 Task: Export the unassigned tickets as "CSV".
Action: Mouse moved to (790, 216)
Screenshot: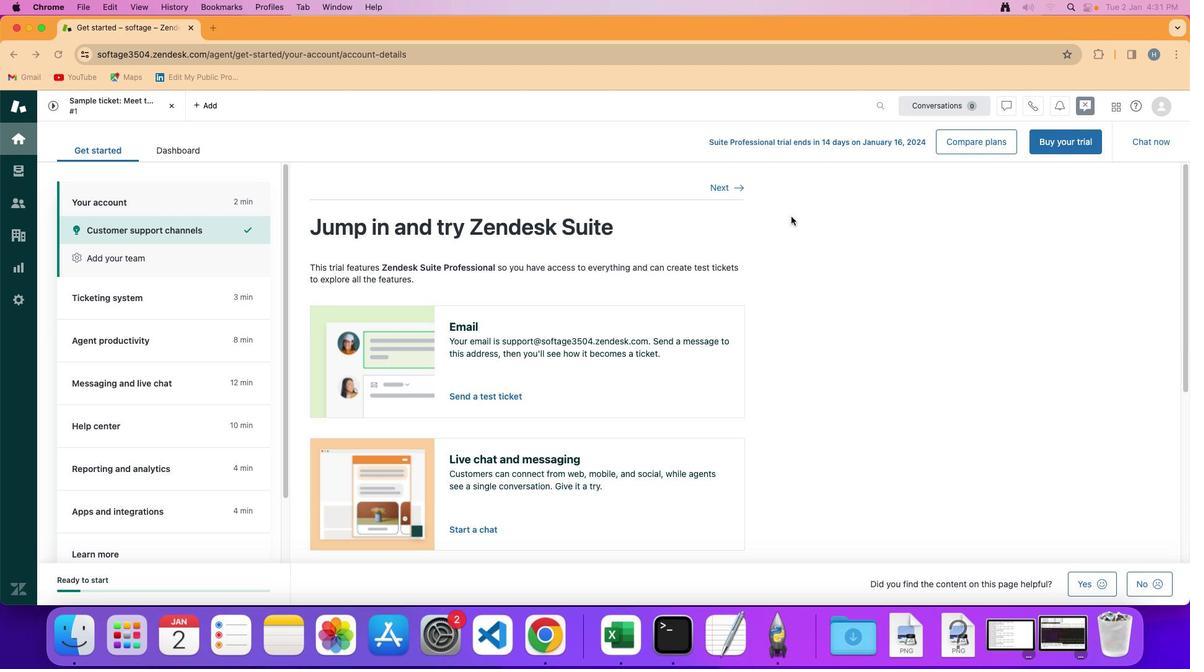 
Action: Mouse pressed left at (790, 216)
Screenshot: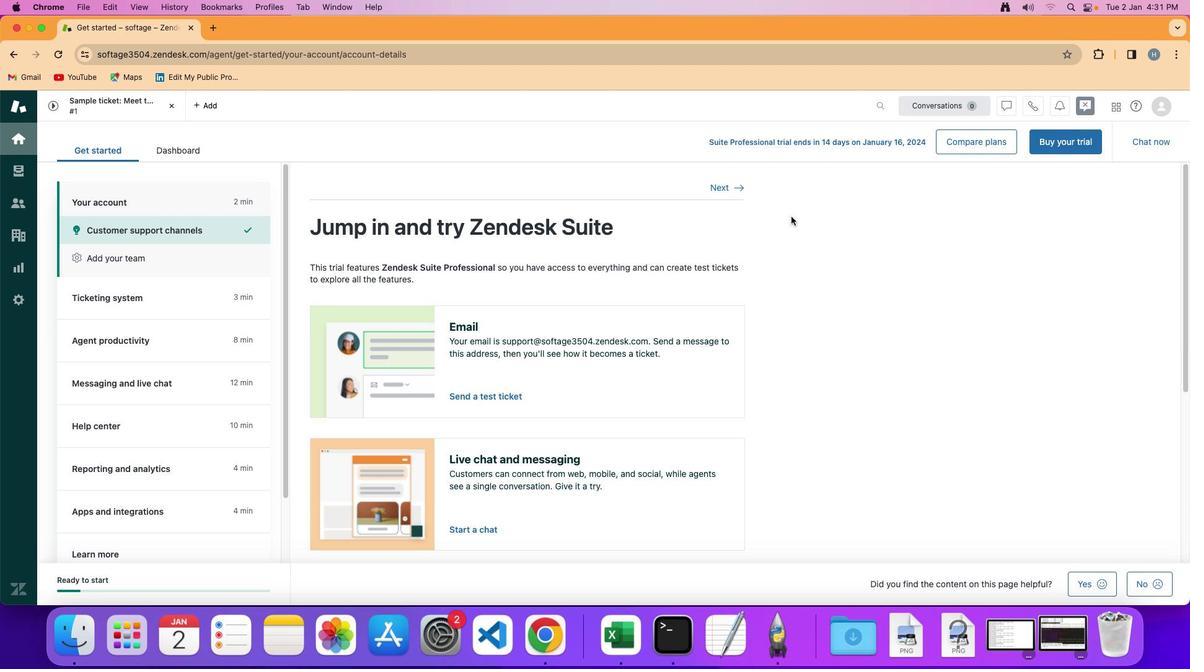 
Action: Mouse moved to (13, 162)
Screenshot: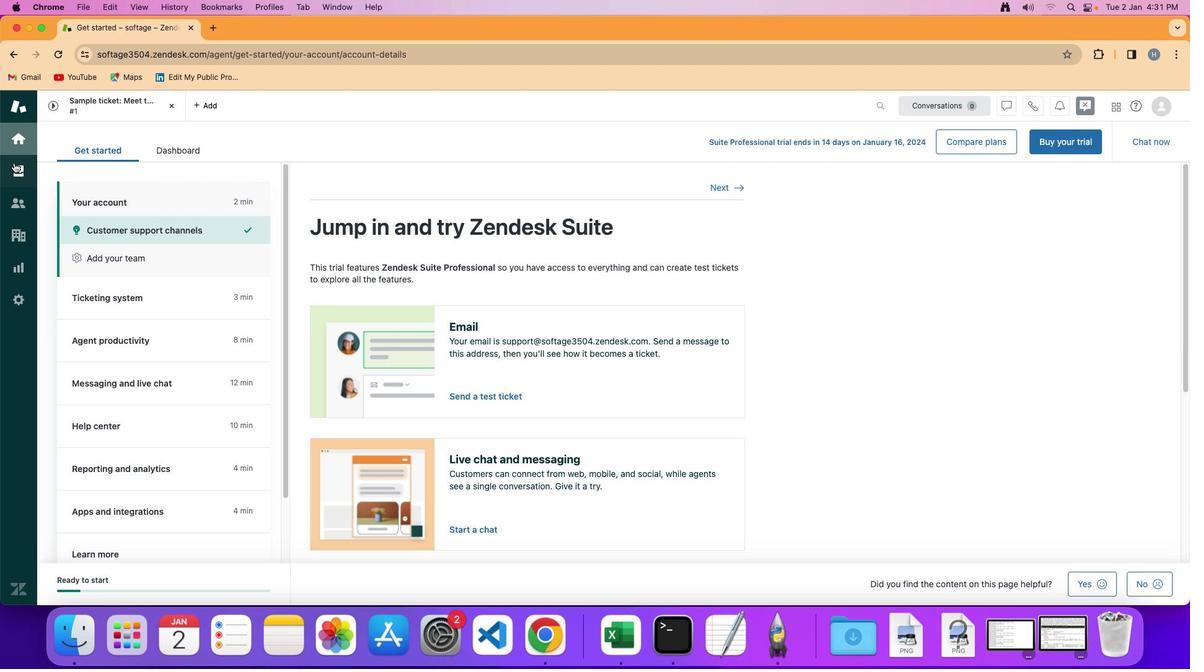 
Action: Mouse pressed left at (13, 162)
Screenshot: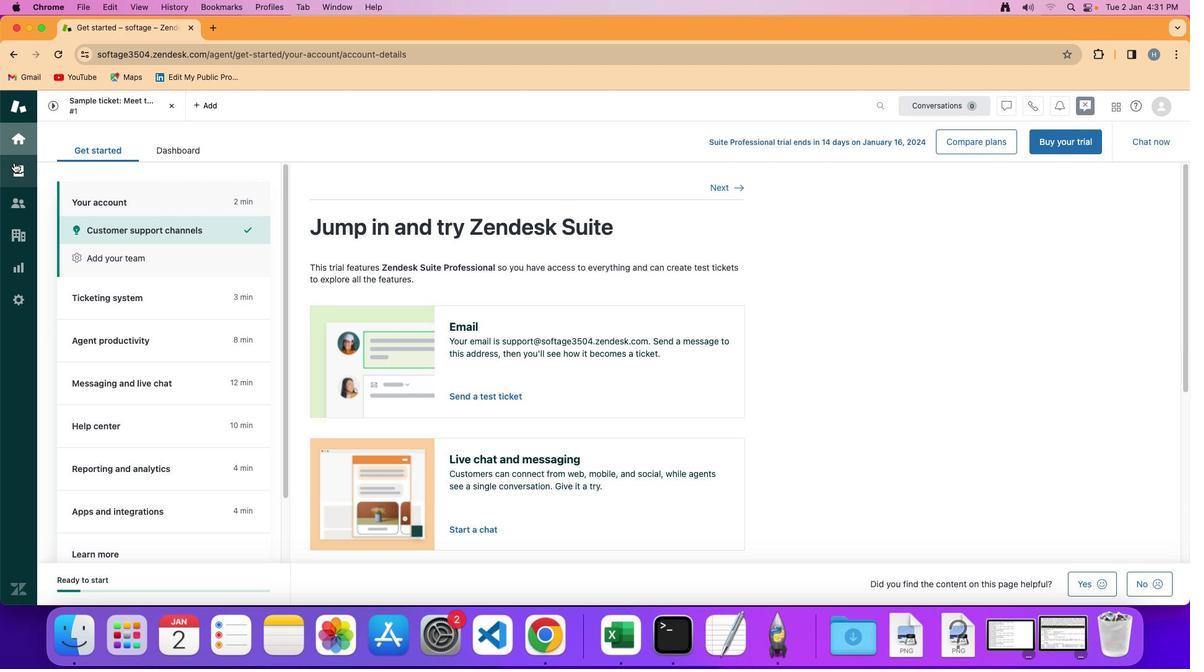 
Action: Mouse moved to (122, 239)
Screenshot: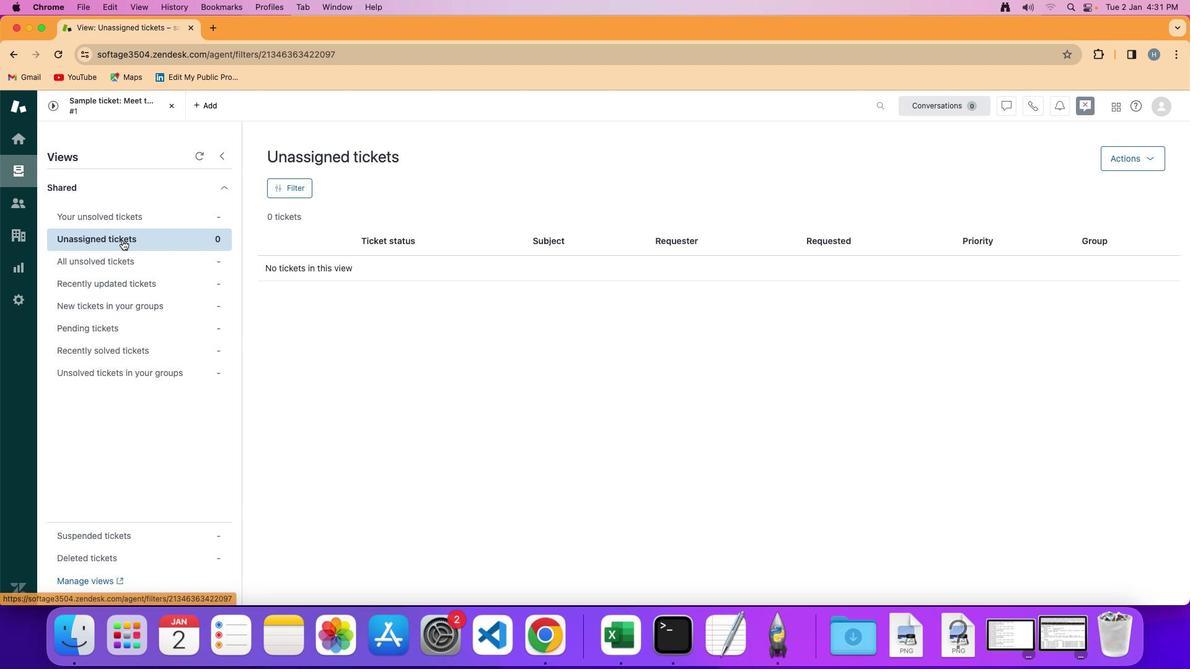 
Action: Mouse pressed left at (122, 239)
Screenshot: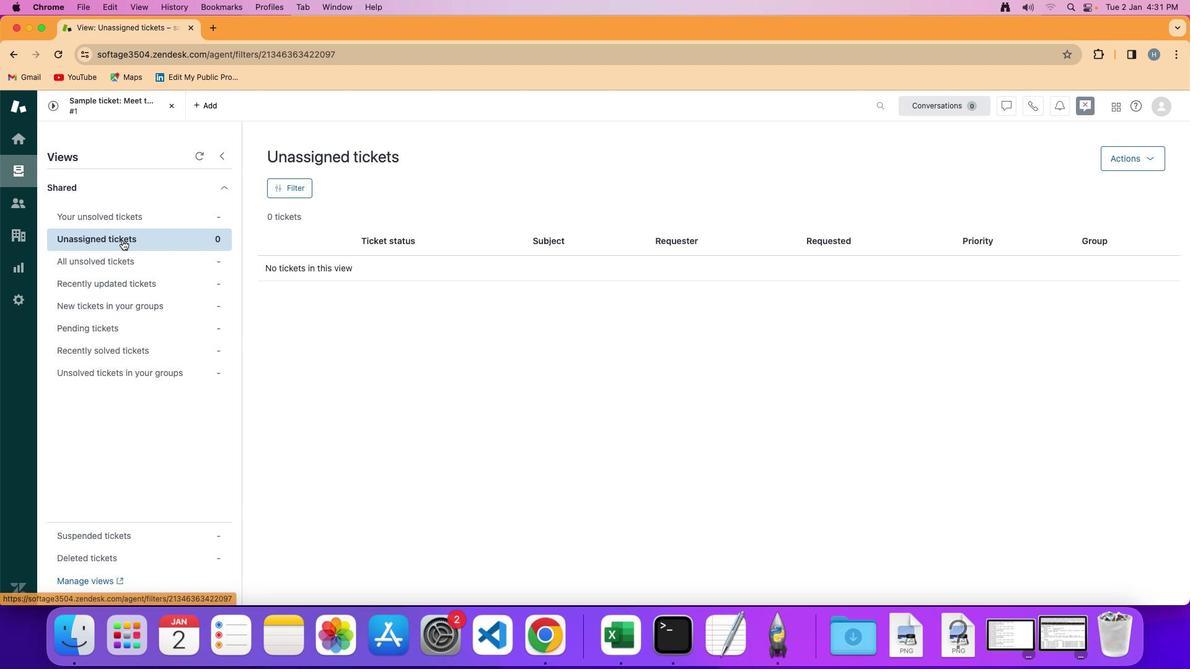 
Action: Mouse moved to (1133, 164)
Screenshot: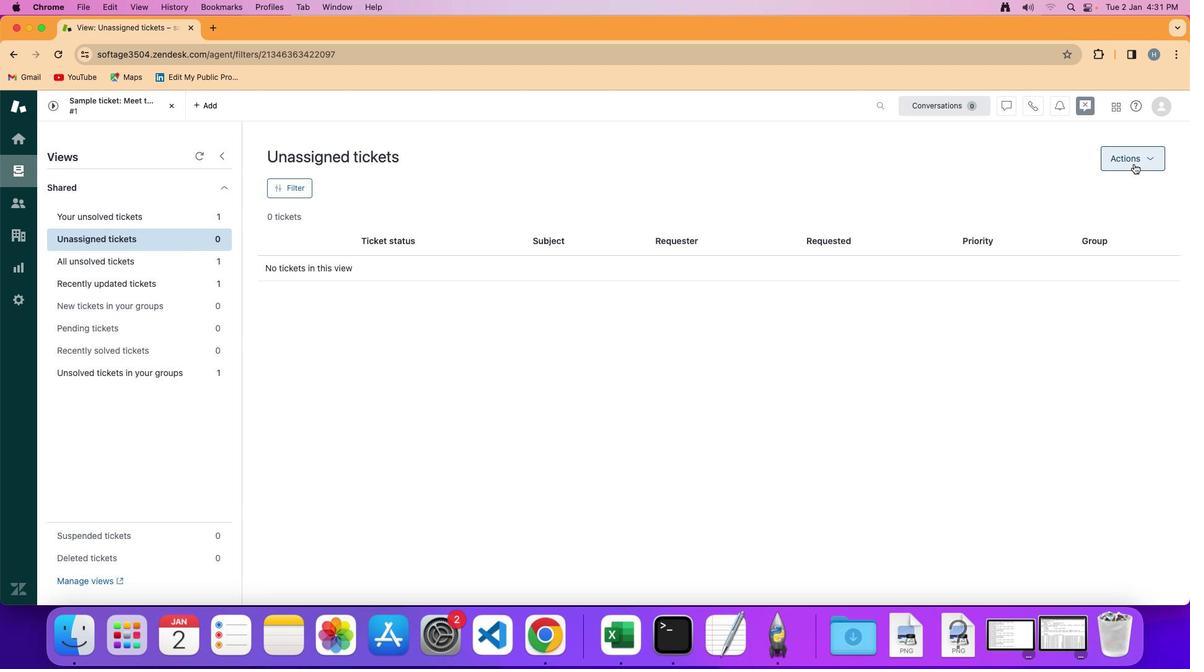 
Action: Mouse pressed left at (1133, 164)
Screenshot: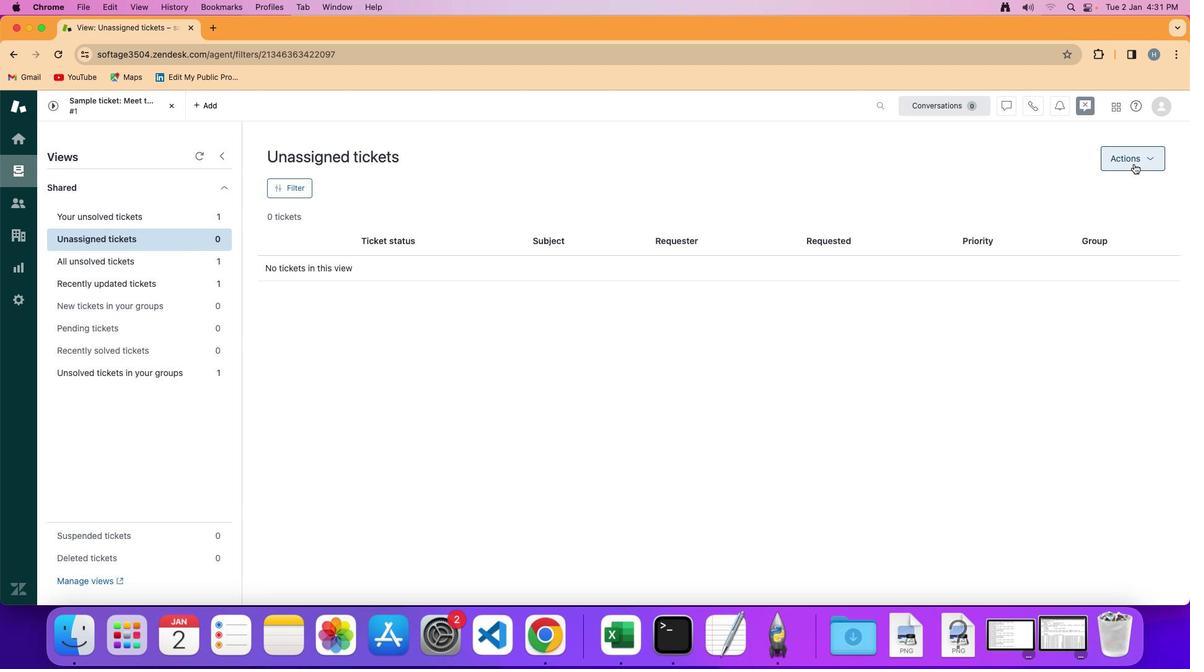 
Action: Mouse moved to (1125, 183)
Screenshot: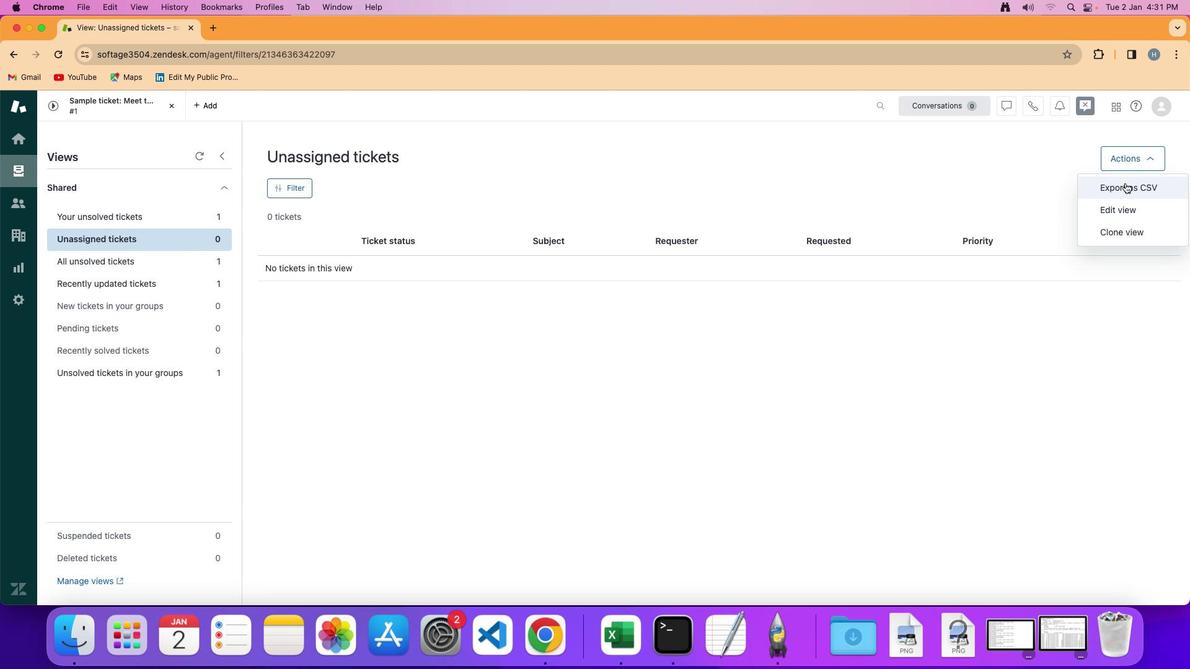 
Action: Mouse pressed left at (1125, 183)
Screenshot: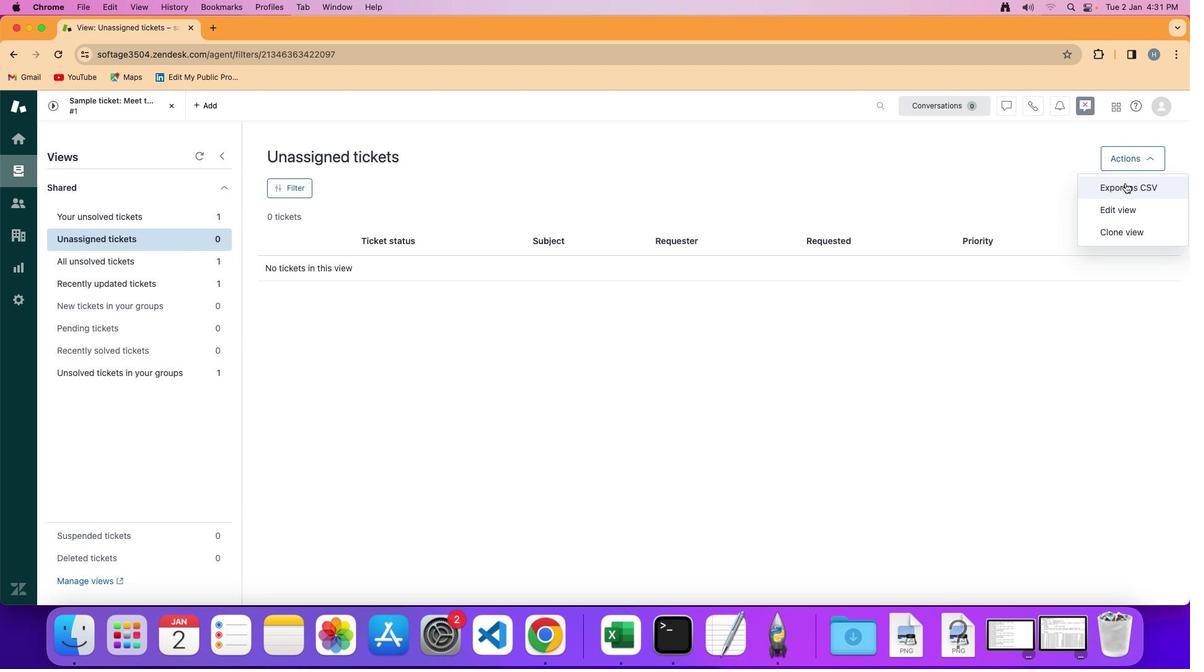 
